Task: Add Cameron's Coffee Hawaiian Blend EcoPods 12 Pack to the cart.
Action: Mouse moved to (22, 152)
Screenshot: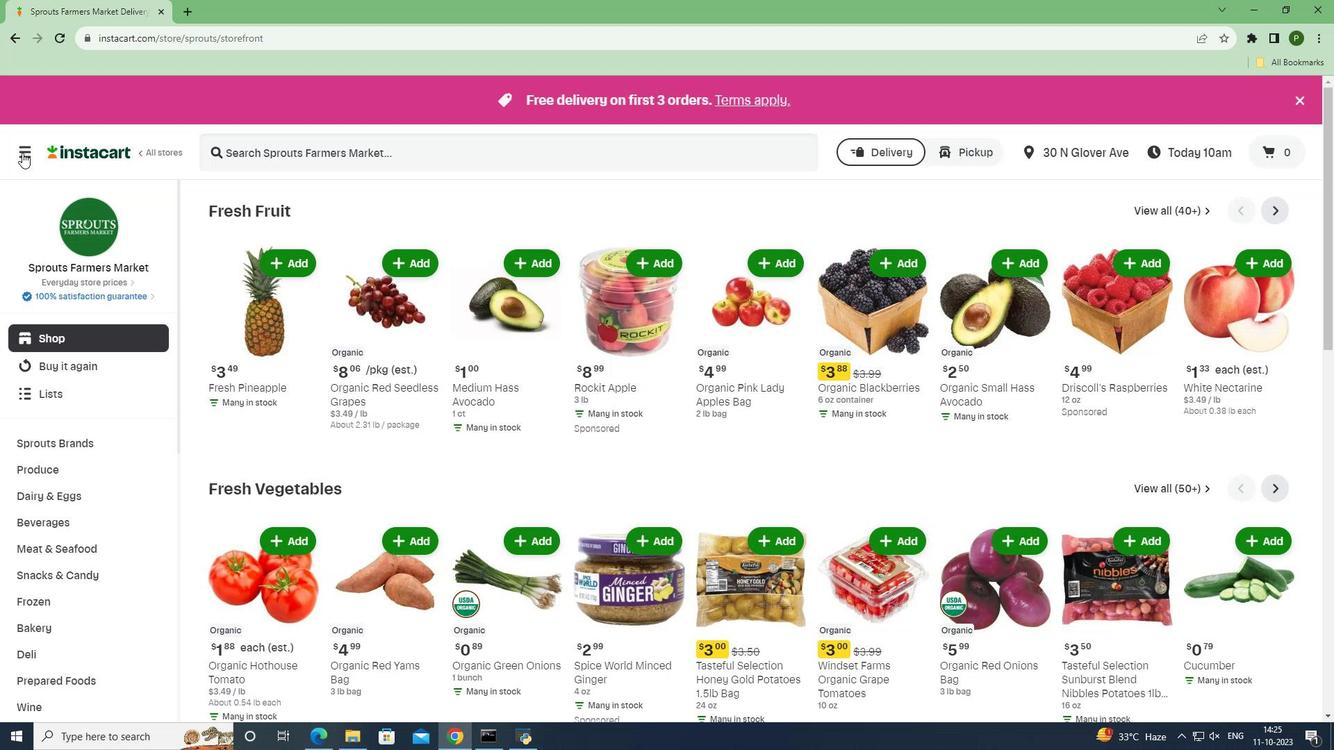 
Action: Mouse pressed left at (22, 152)
Screenshot: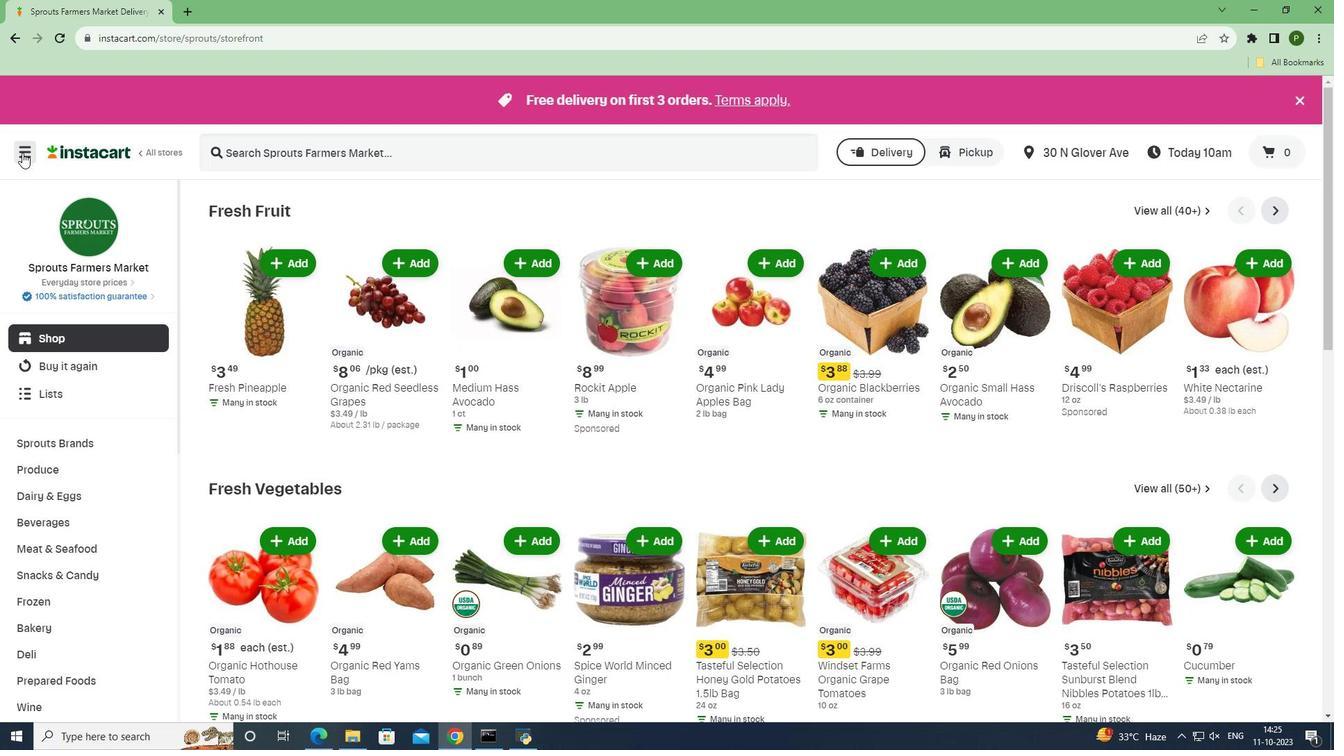 
Action: Mouse moved to (45, 364)
Screenshot: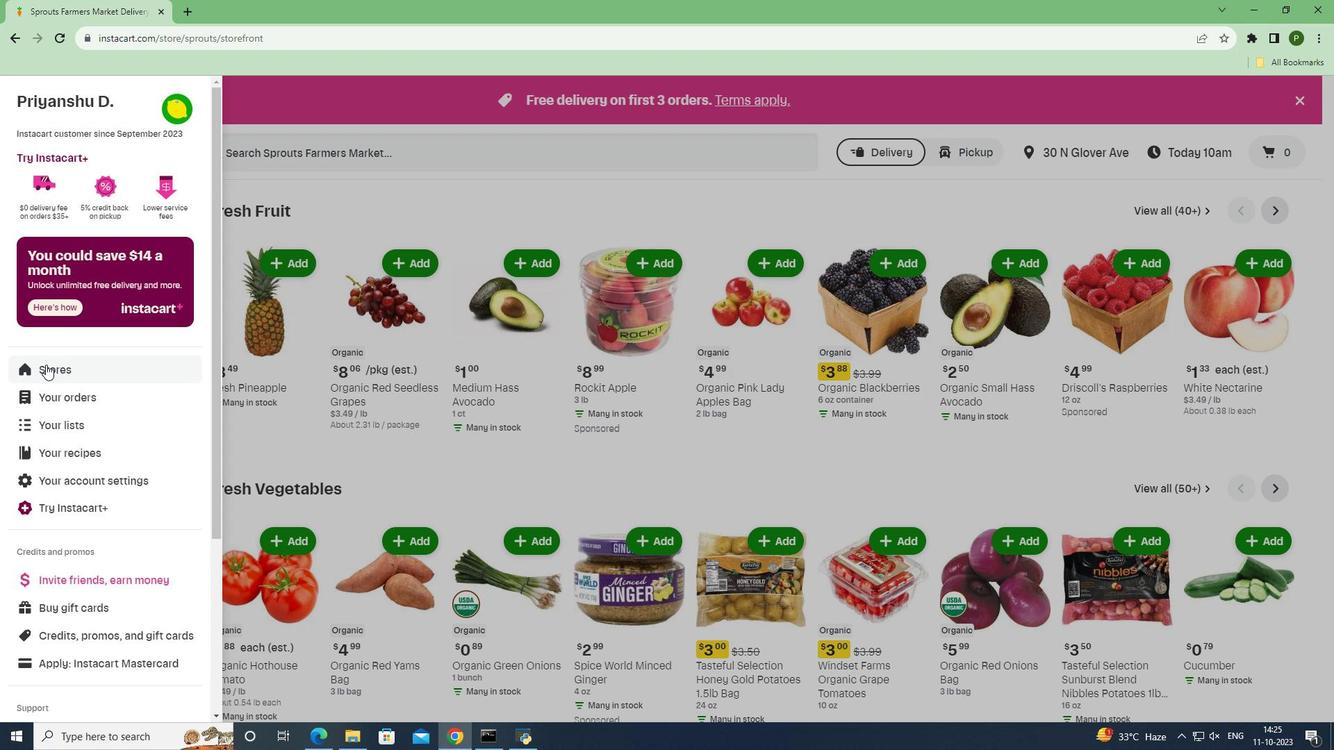 
Action: Mouse pressed left at (45, 364)
Screenshot: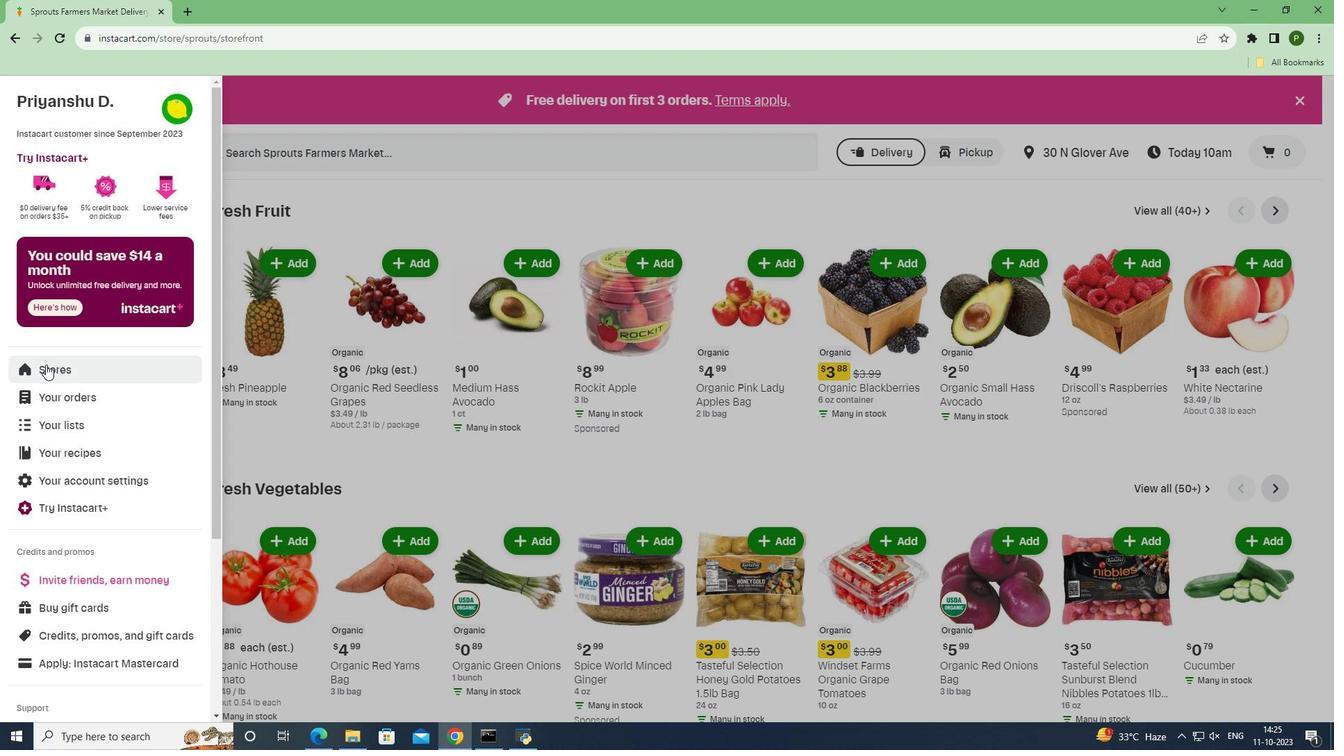 
Action: Mouse moved to (316, 157)
Screenshot: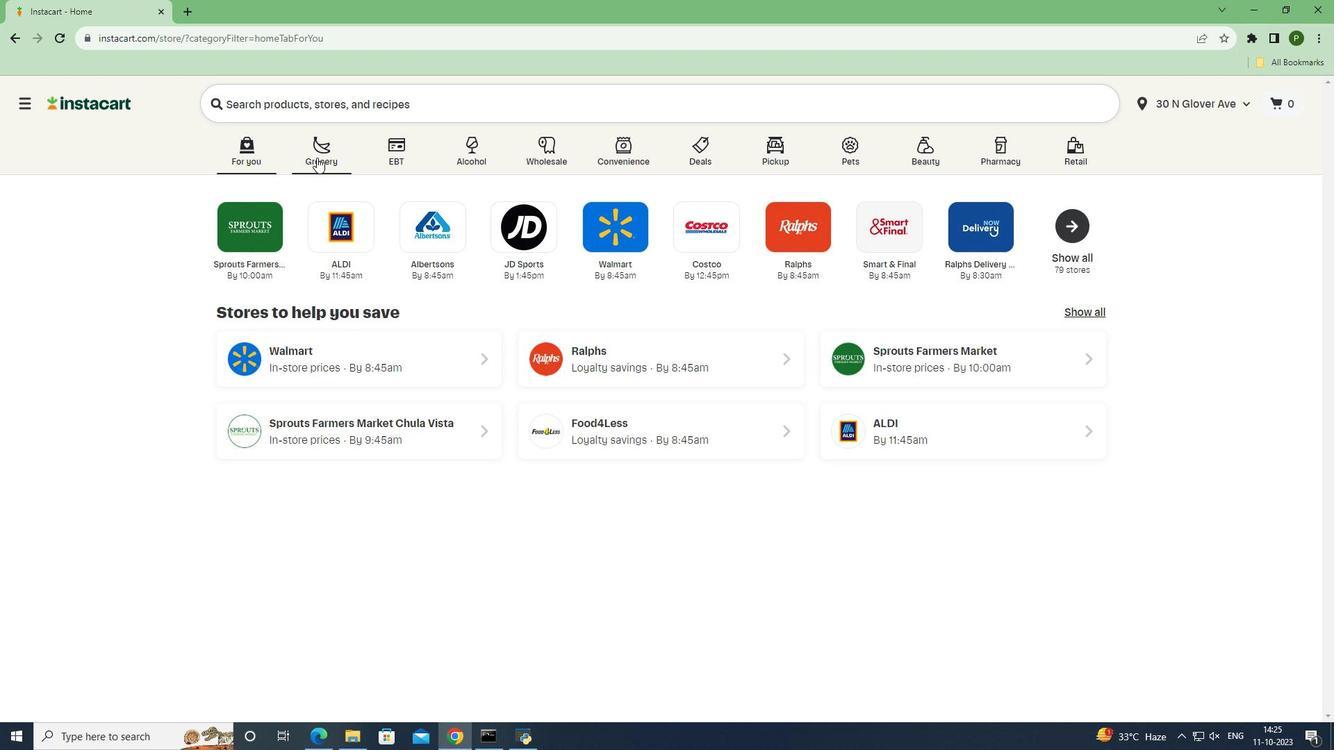 
Action: Mouse pressed left at (316, 157)
Screenshot: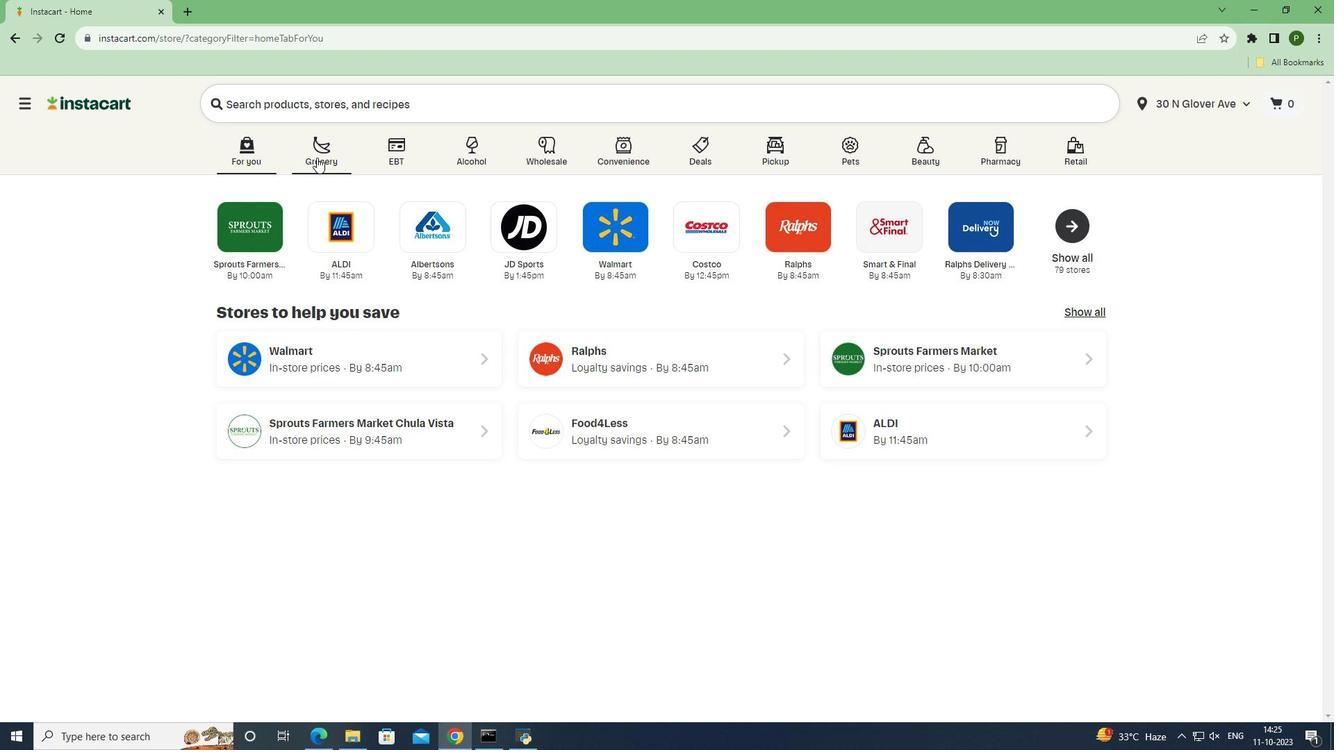 
Action: Mouse moved to (551, 317)
Screenshot: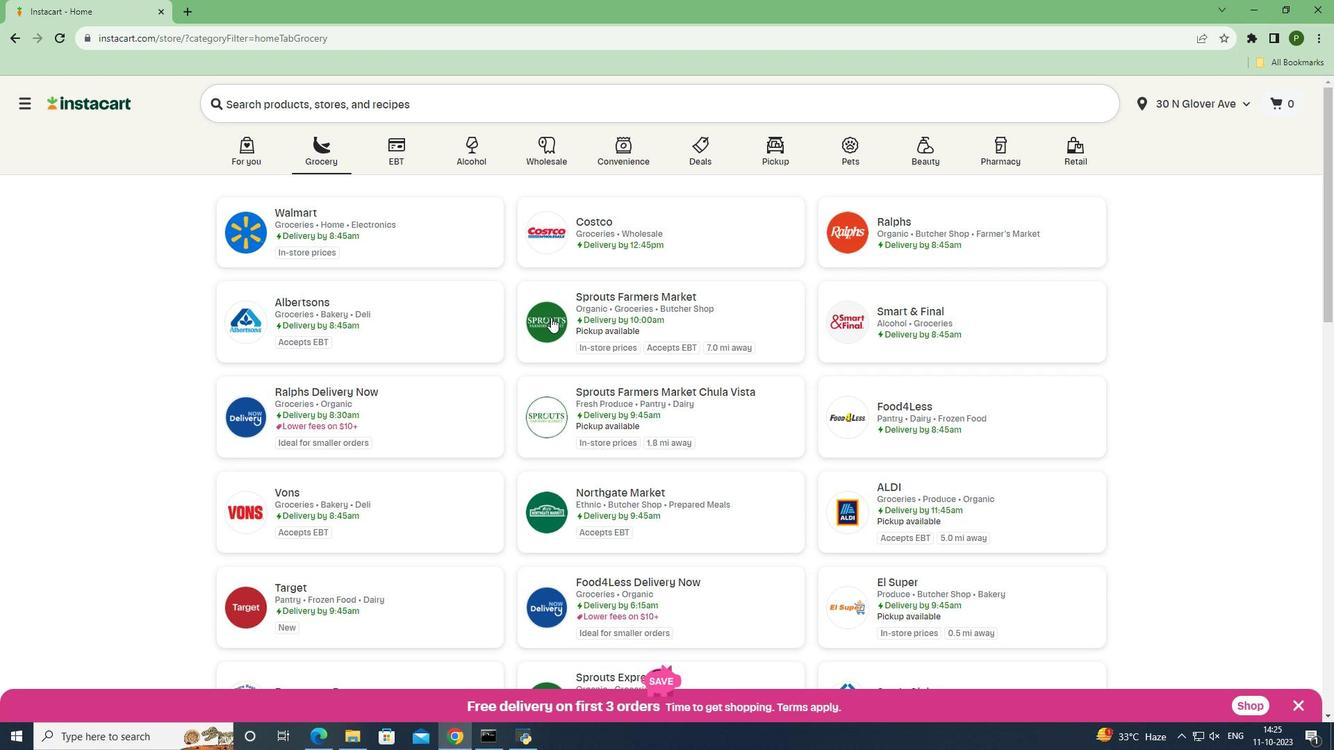 
Action: Mouse pressed left at (551, 317)
Screenshot: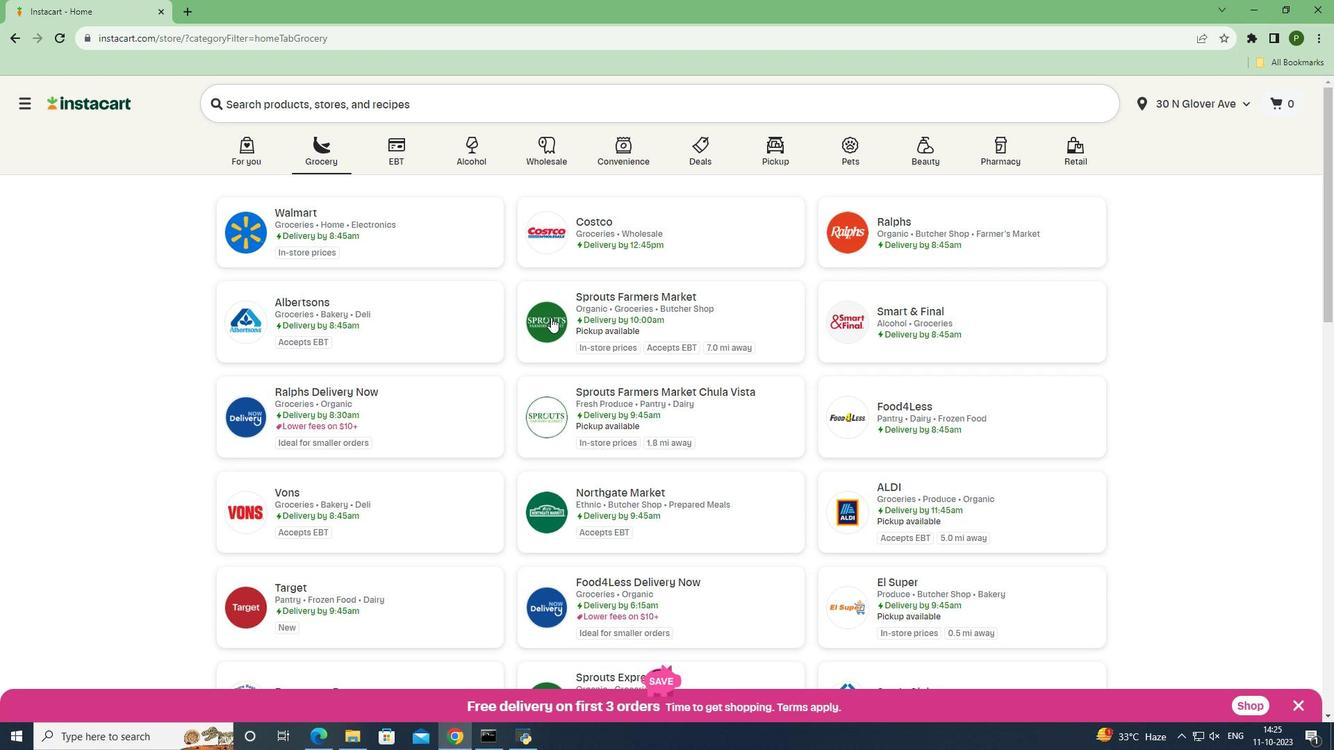 
Action: Mouse moved to (72, 523)
Screenshot: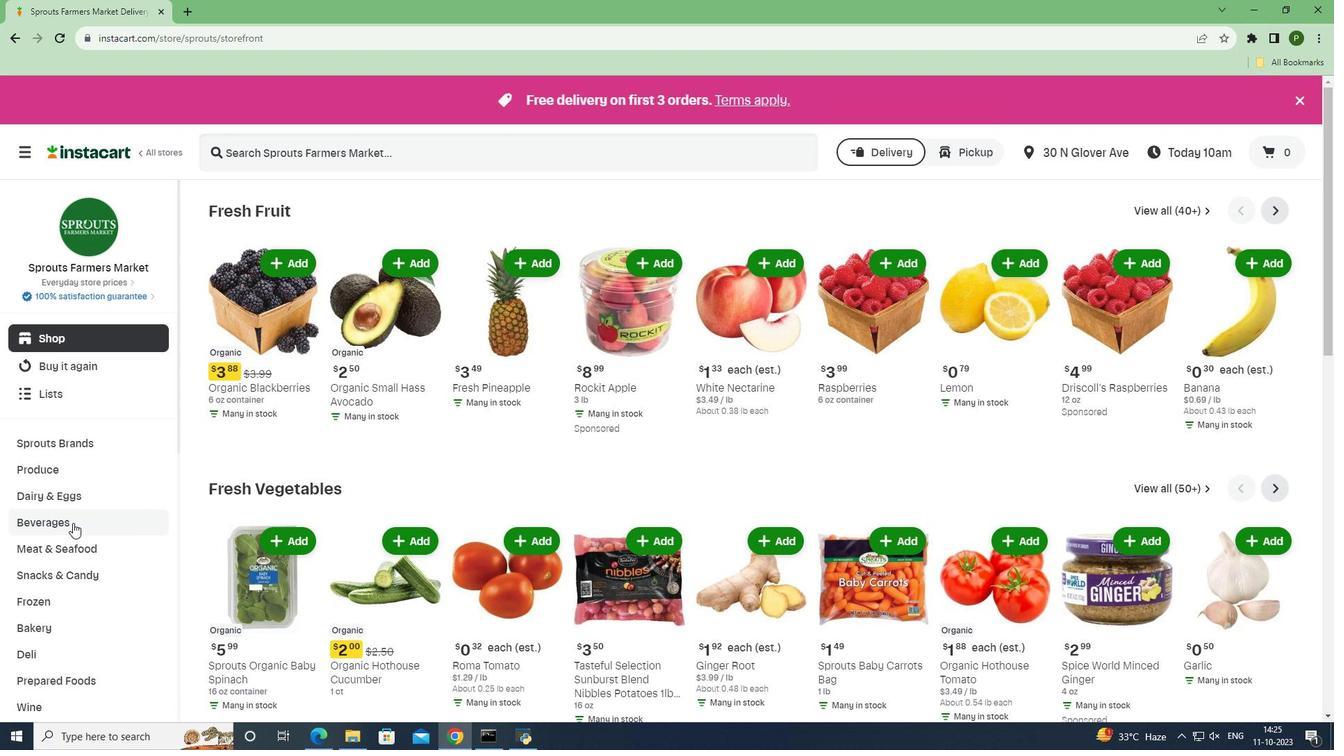 
Action: Mouse pressed left at (72, 523)
Screenshot: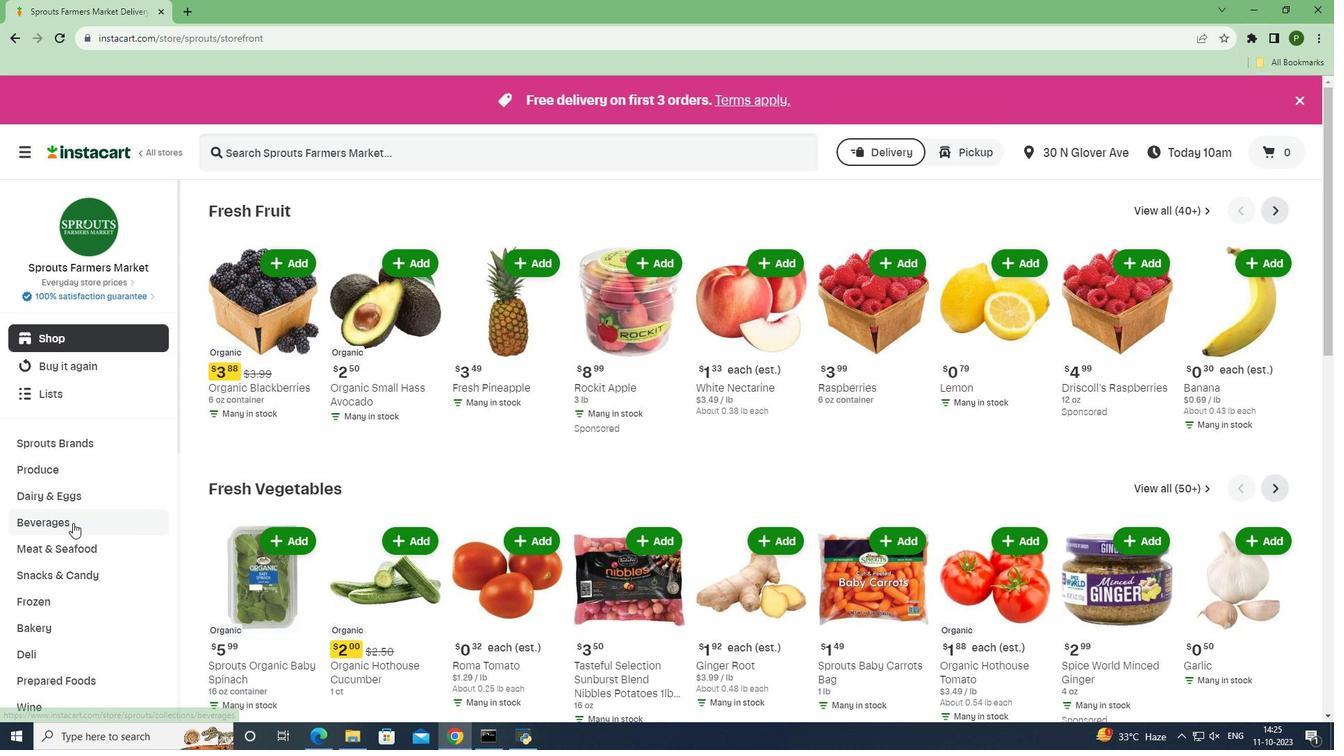 
Action: Mouse moved to (57, 604)
Screenshot: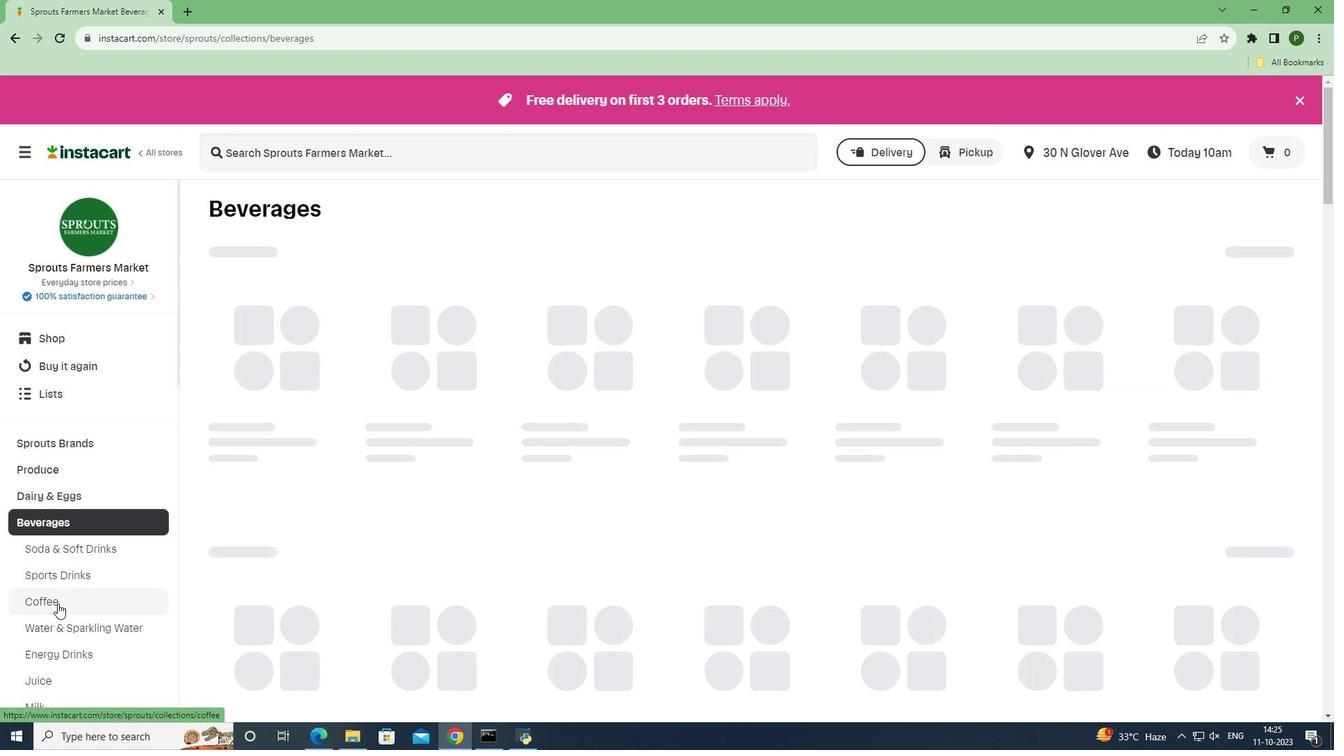 
Action: Mouse pressed left at (57, 604)
Screenshot: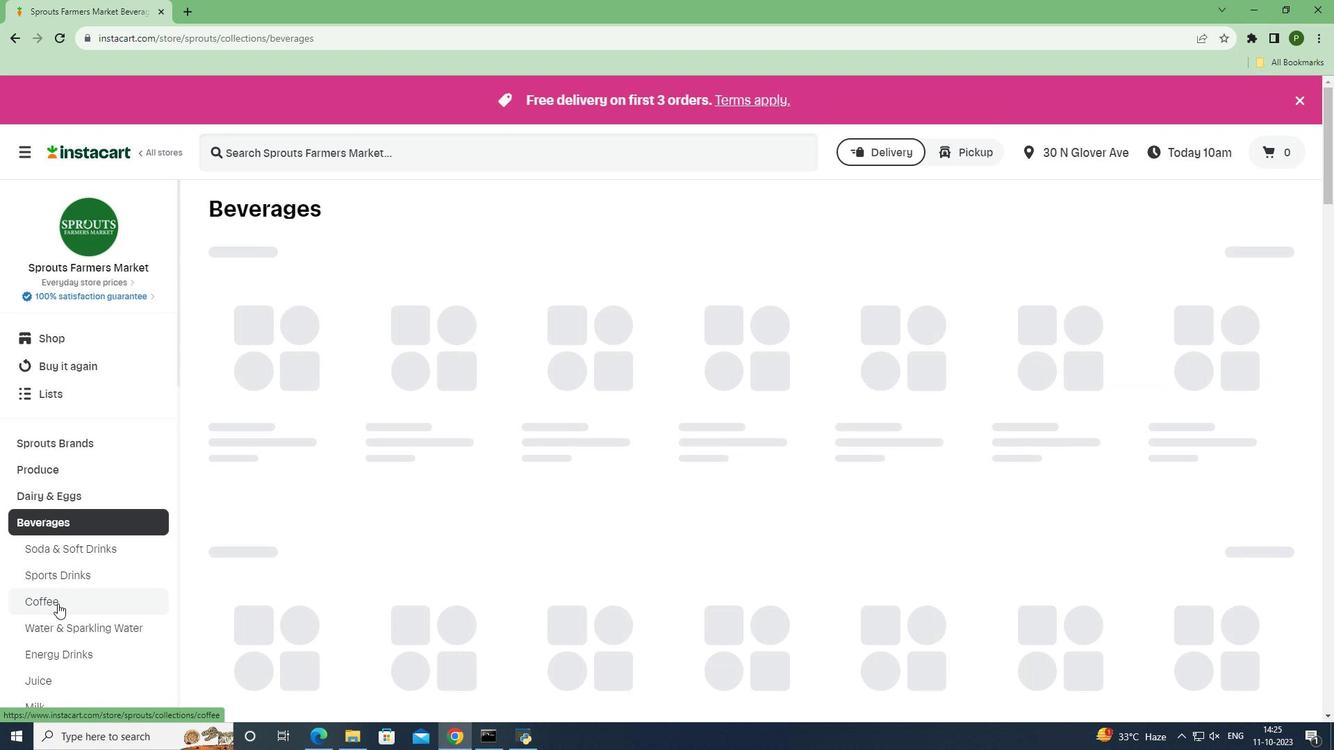 
Action: Mouse moved to (310, 145)
Screenshot: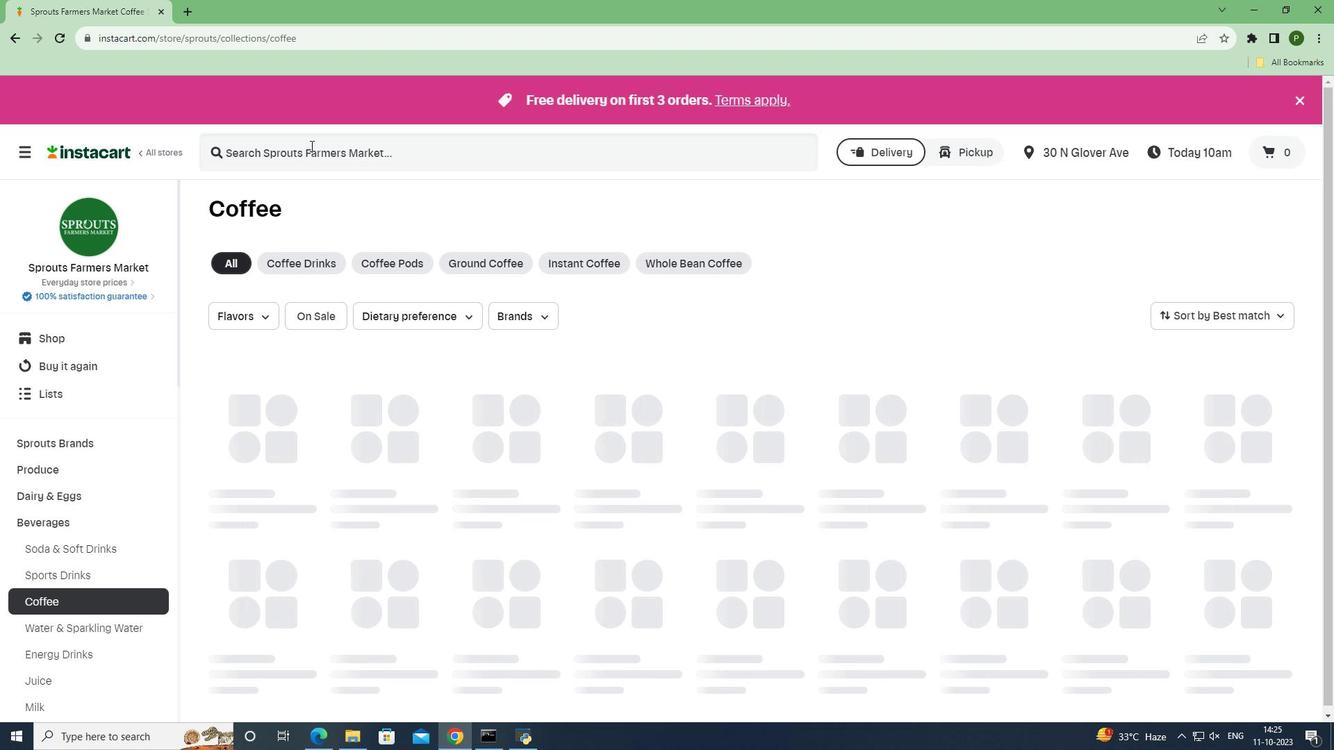 
Action: Mouse pressed left at (310, 145)
Screenshot: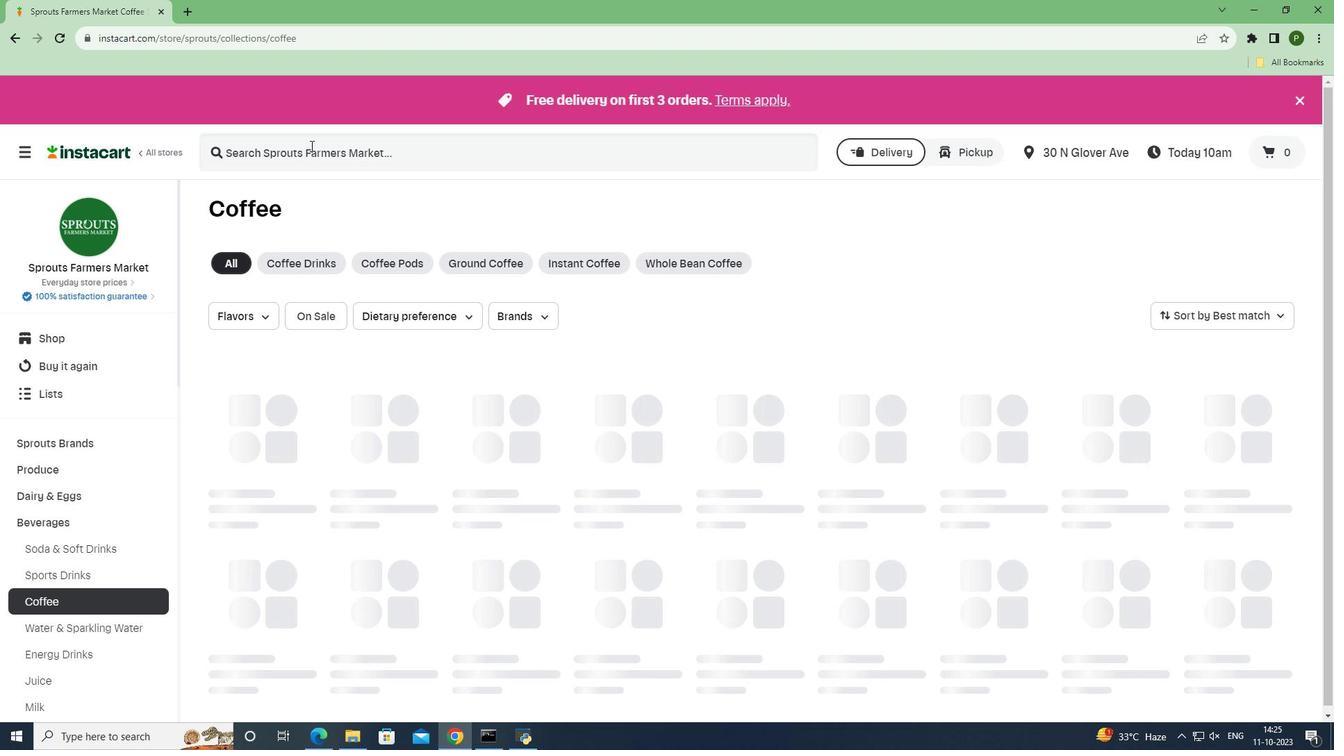 
Action: Key pressed <Key.caps_lock>C<Key.caps_lock>ameron's<Key.space><Key.caps_lock>C<Key.caps_lock>offee<Key.space><Key.caps_lock>H<Key.caps_lock>awaiian<Key.space><Key.caps_lock>B<Key.caps_lock>lend<Key.space><Key.caps_lock>E<Key.caps_lock>co<Key.caps_lock>P<Key.caps_lock>ods<Key.space>12<Key.space><Key.caps_lock>P<Key.caps_lock>ack<Key.space><Key.enter>
Screenshot: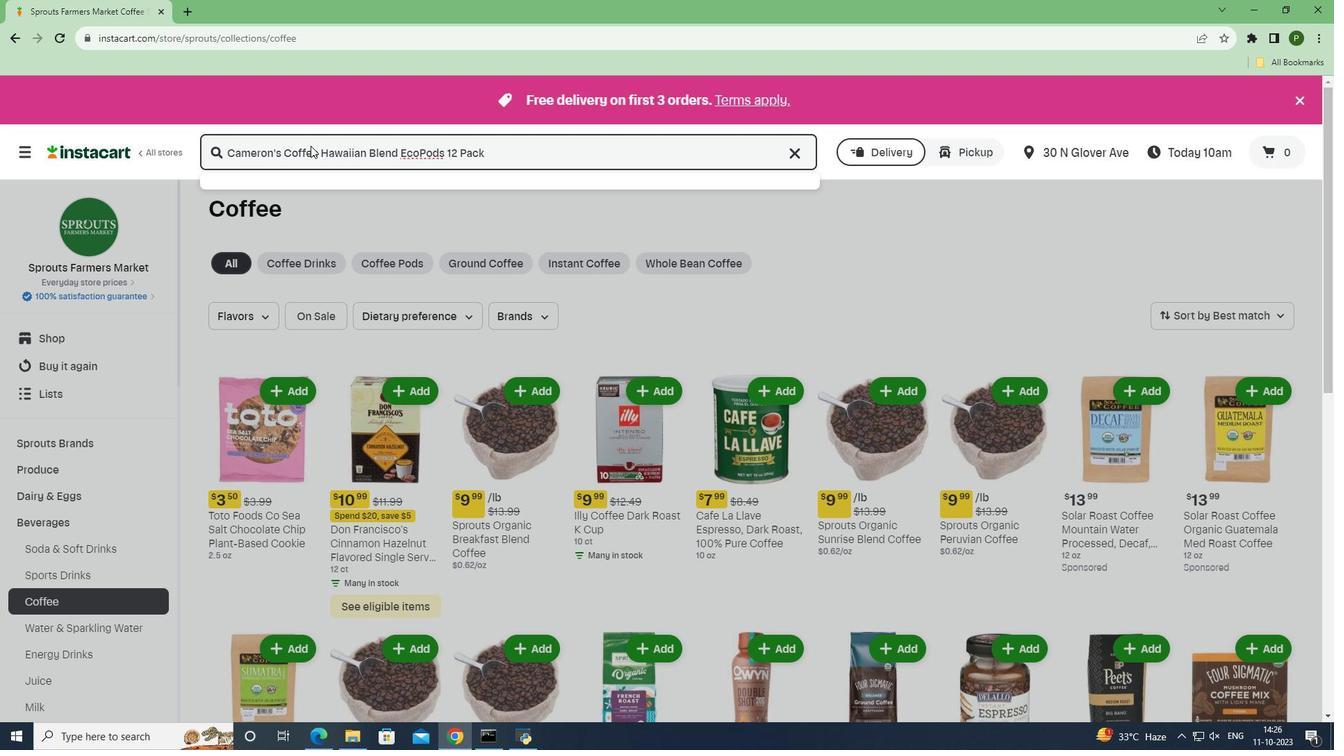 
Action: Mouse moved to (389, 296)
Screenshot: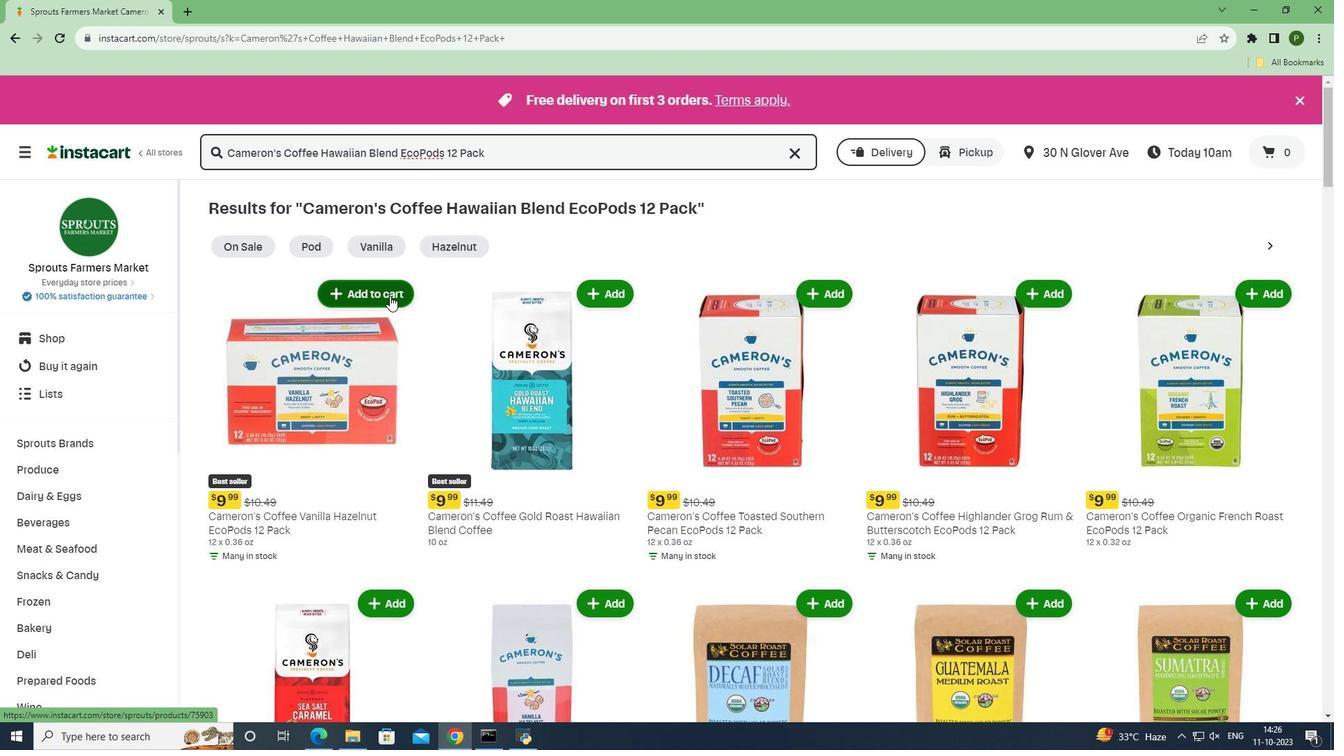 
Action: Mouse pressed left at (389, 296)
Screenshot: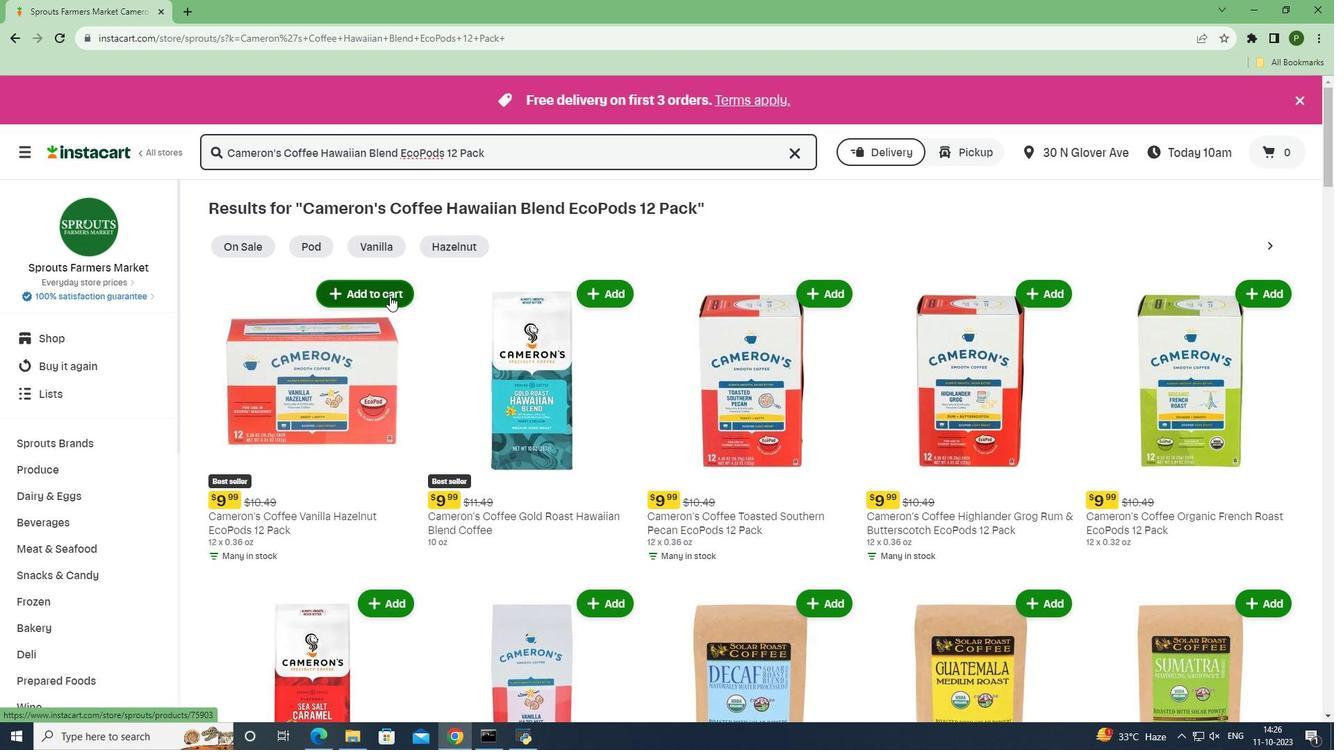 
Action: Mouse moved to (418, 337)
Screenshot: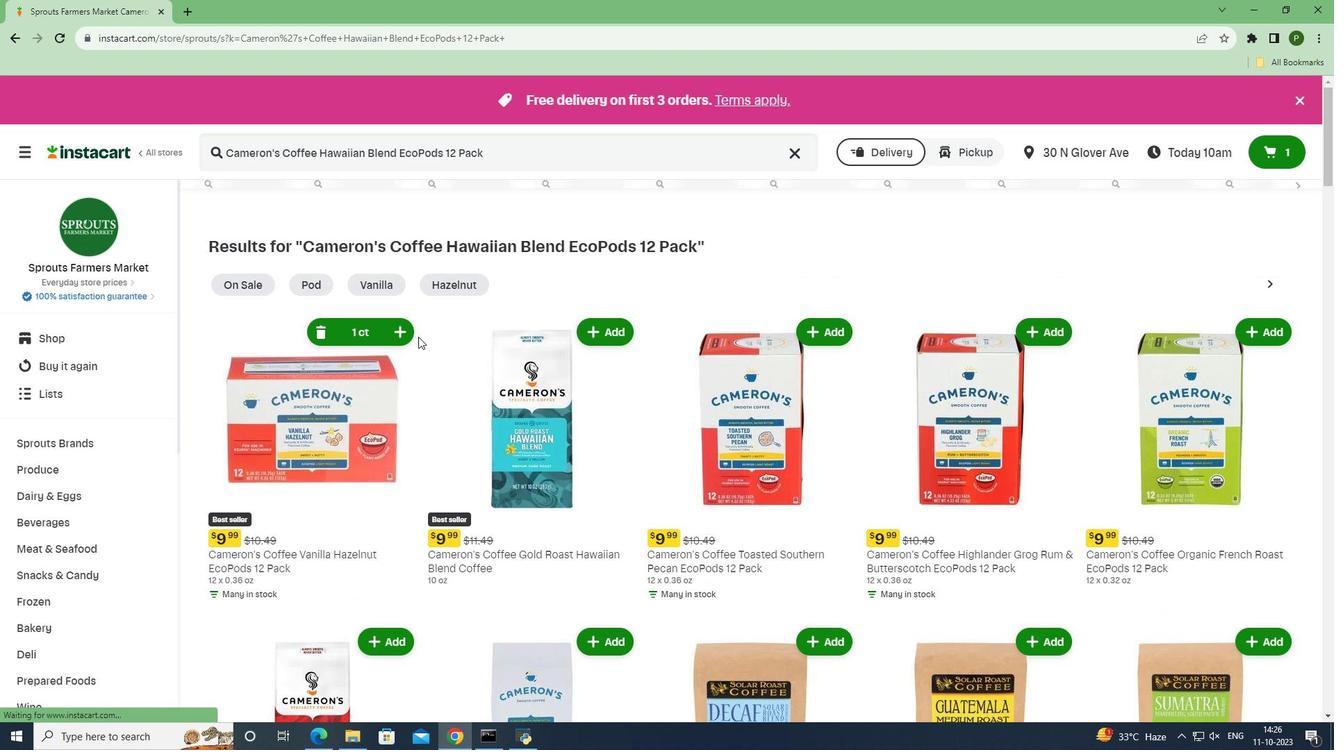 
